 Task: Perform a partial fraction decomposition for a given rational function: (x^3 + 2)/(x^3 - x^2 - 4x - 4).
Action: Mouse moved to (875, 59)
Screenshot: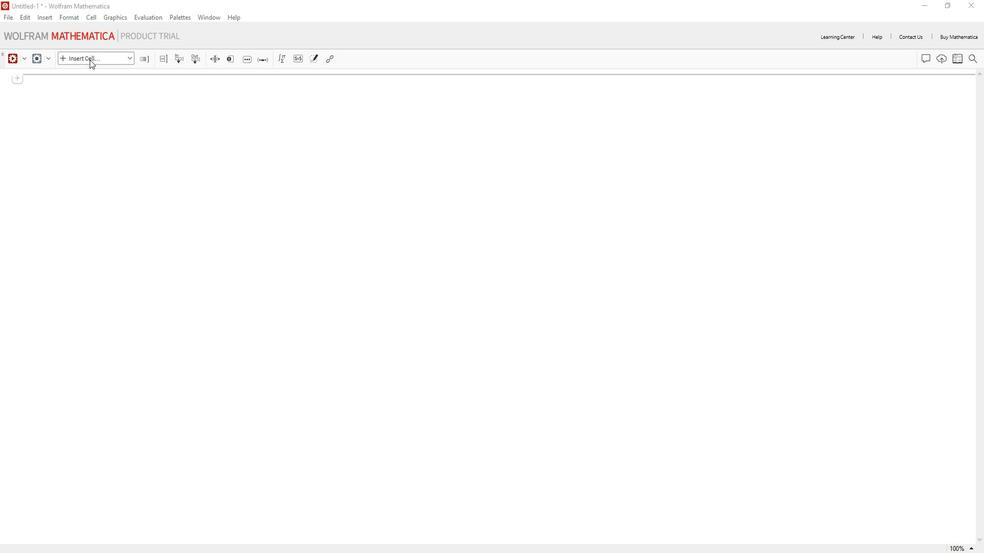 
Action: Mouse pressed left at (875, 59)
Screenshot: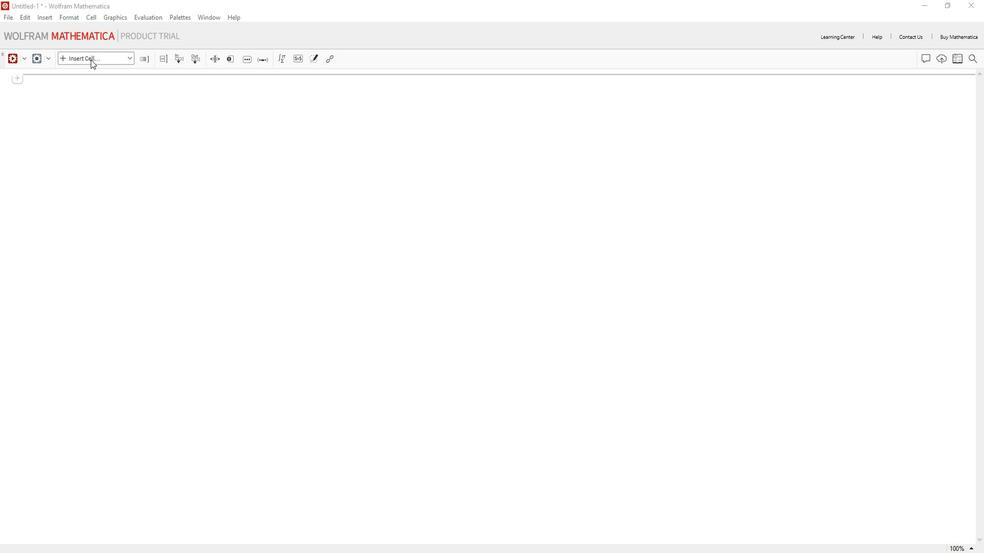 
Action: Mouse moved to (857, 80)
Screenshot: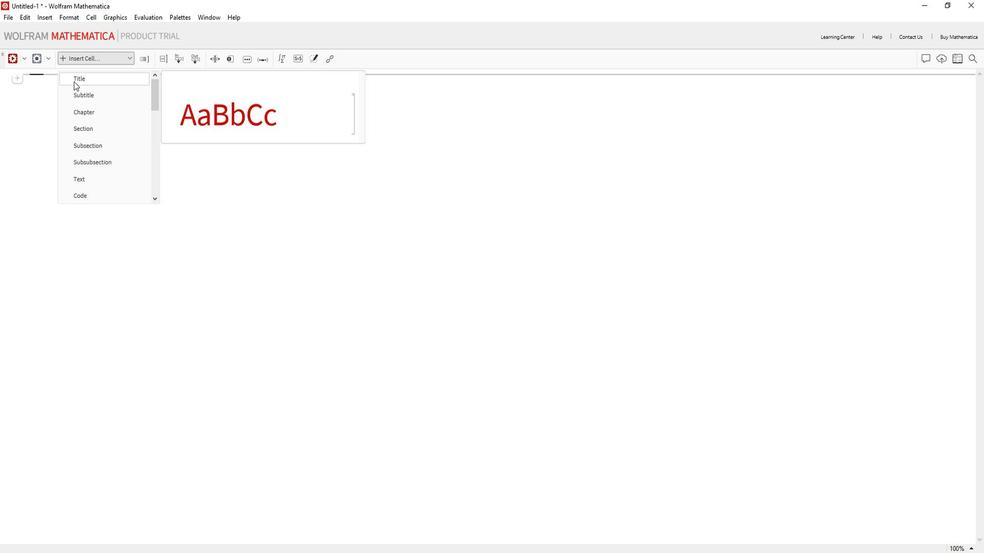 
Action: Mouse pressed left at (857, 80)
Screenshot: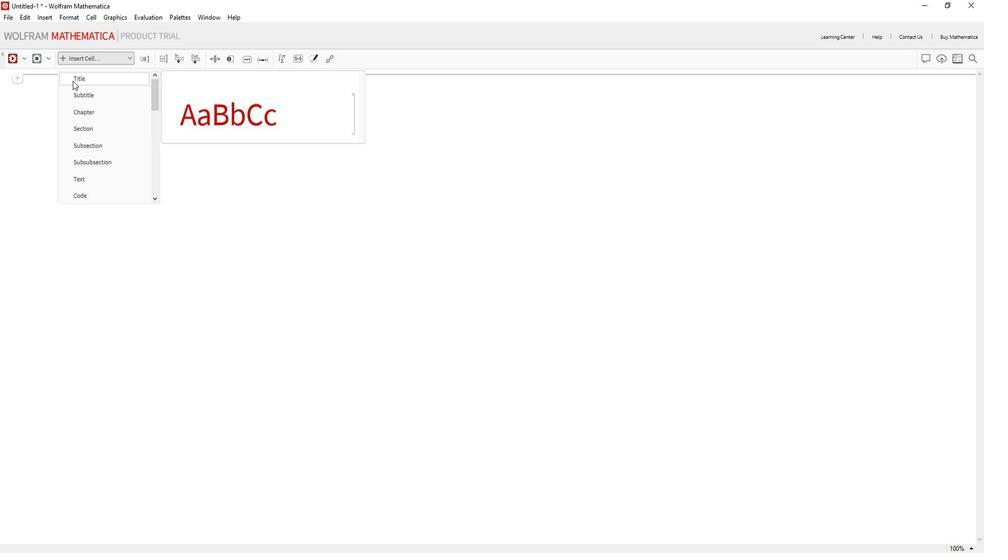 
Action: Key pressed <Key.shift>Perform<Key.space>a<Key.space>partial<Key.space>fraction<Key.space>decomposition
Screenshot: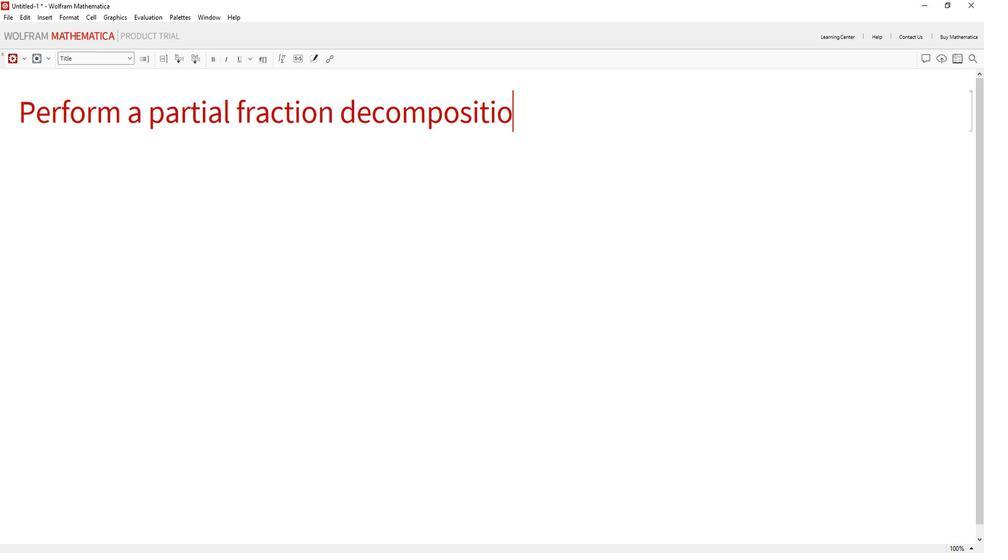 
Action: Mouse moved to (903, 212)
Screenshot: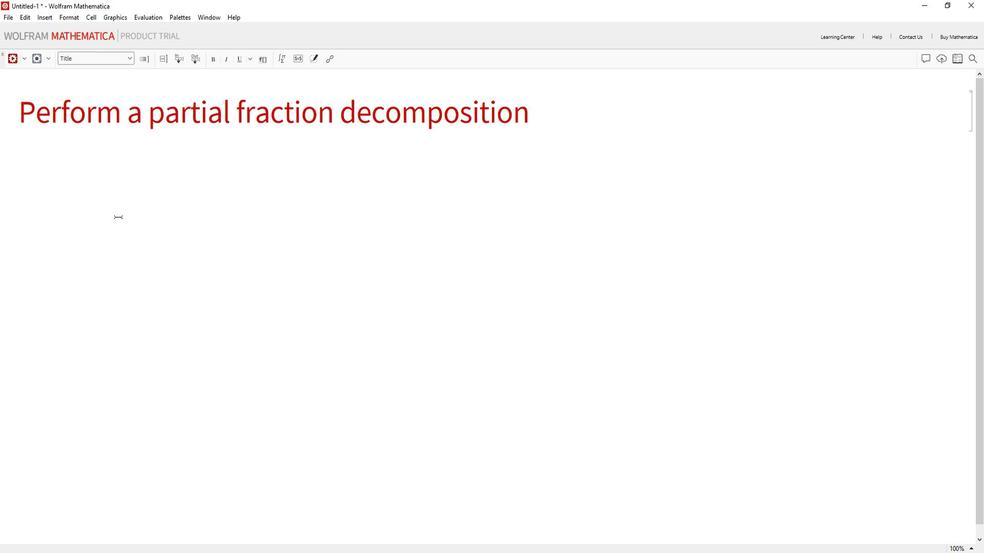 
Action: Mouse pressed left at (903, 212)
Screenshot: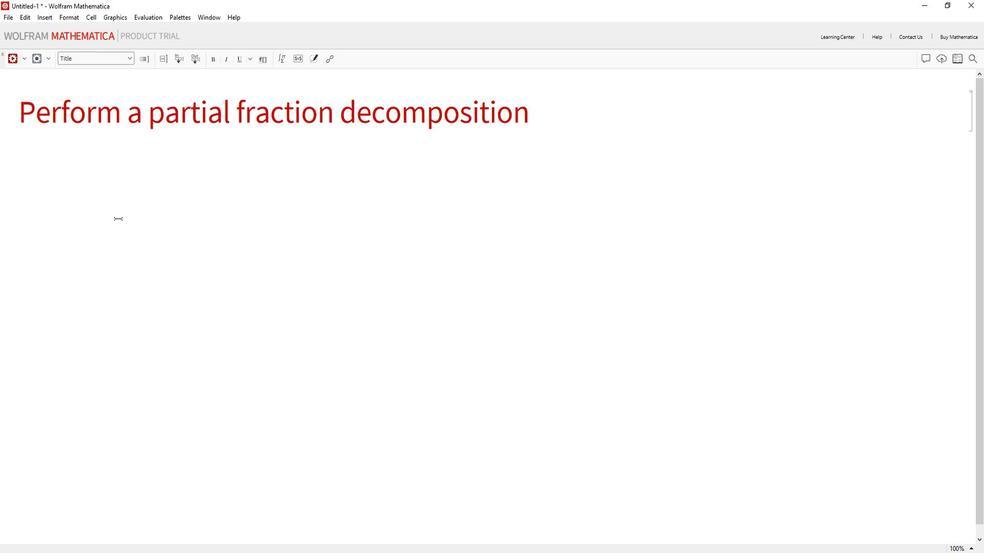 
Action: Mouse moved to (891, 56)
Screenshot: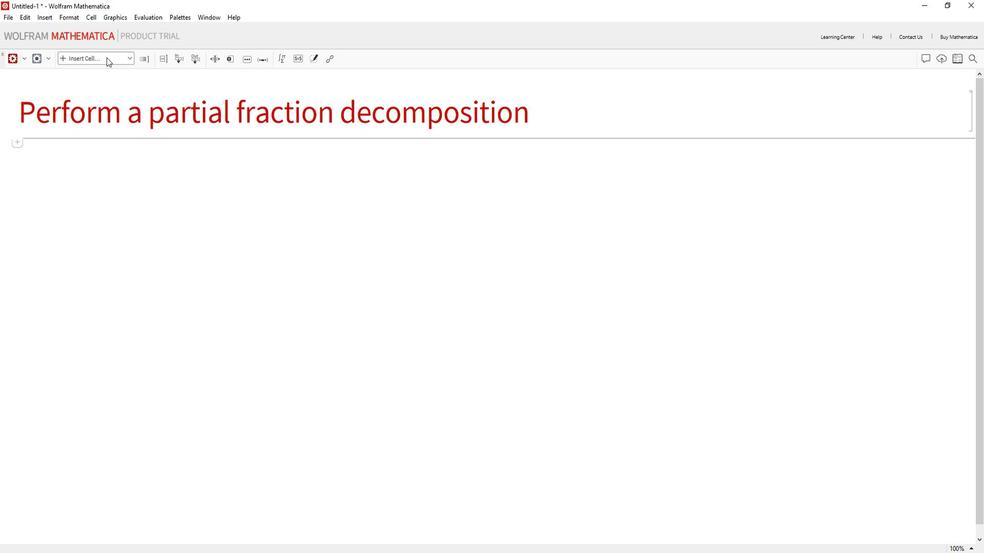 
Action: Mouse pressed left at (891, 56)
Screenshot: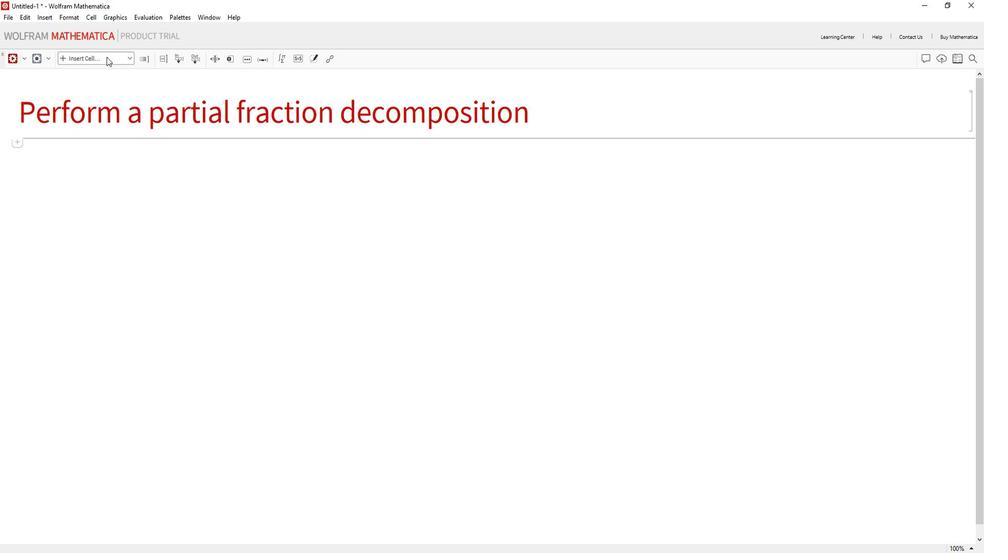 
Action: Mouse moved to (872, 193)
Screenshot: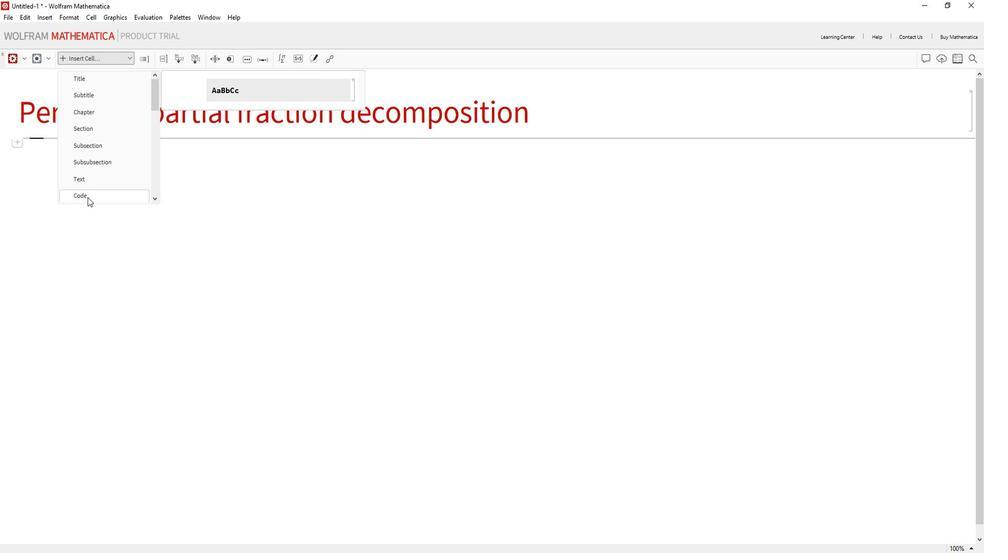 
Action: Mouse pressed left at (872, 193)
Screenshot: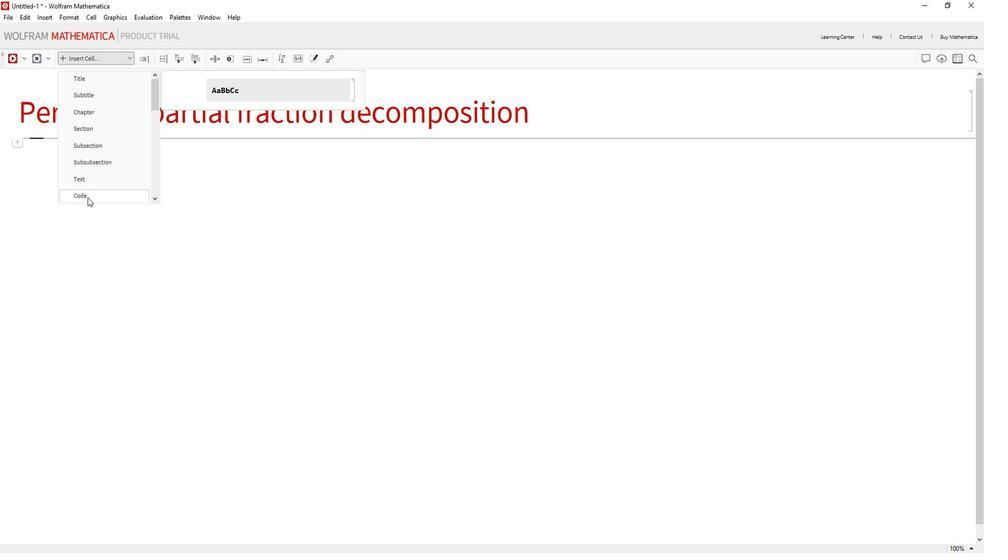 
Action: Mouse moved to (876, 154)
Screenshot: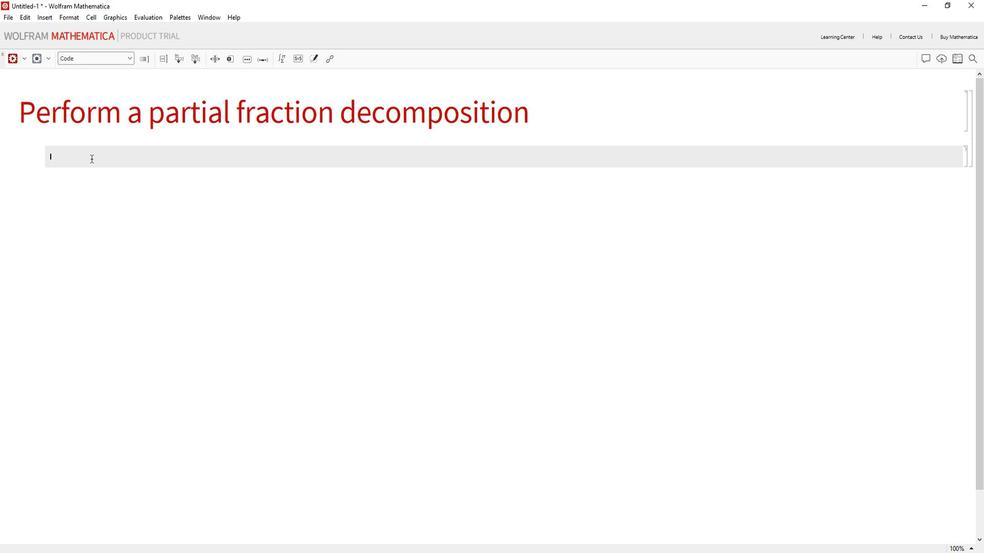 
Action: Mouse pressed left at (876, 154)
Screenshot: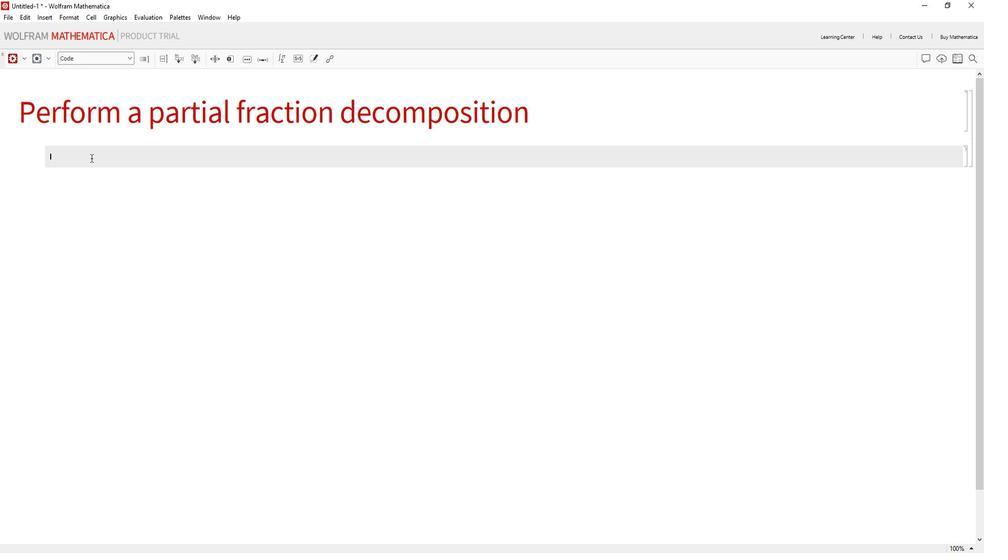 
Action: Mouse moved to (748, 171)
Screenshot: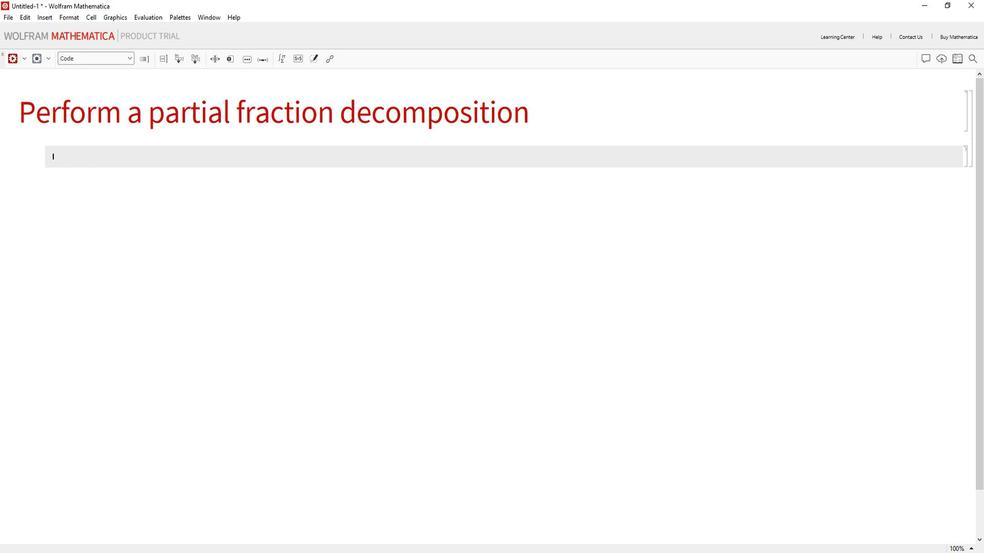 
Action: Mouse pressed left at (748, 171)
Screenshot: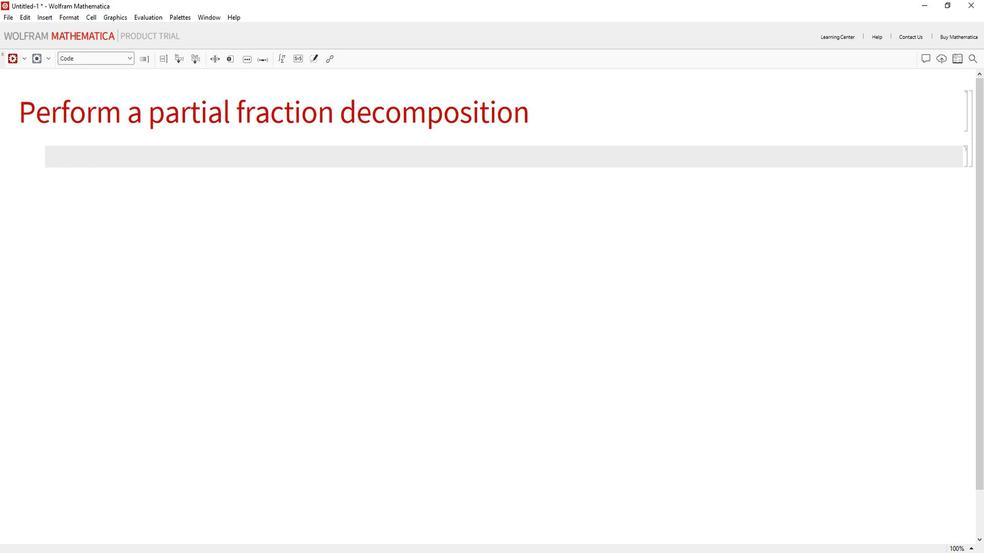 
Action: Mouse moved to (894, 152)
Screenshot: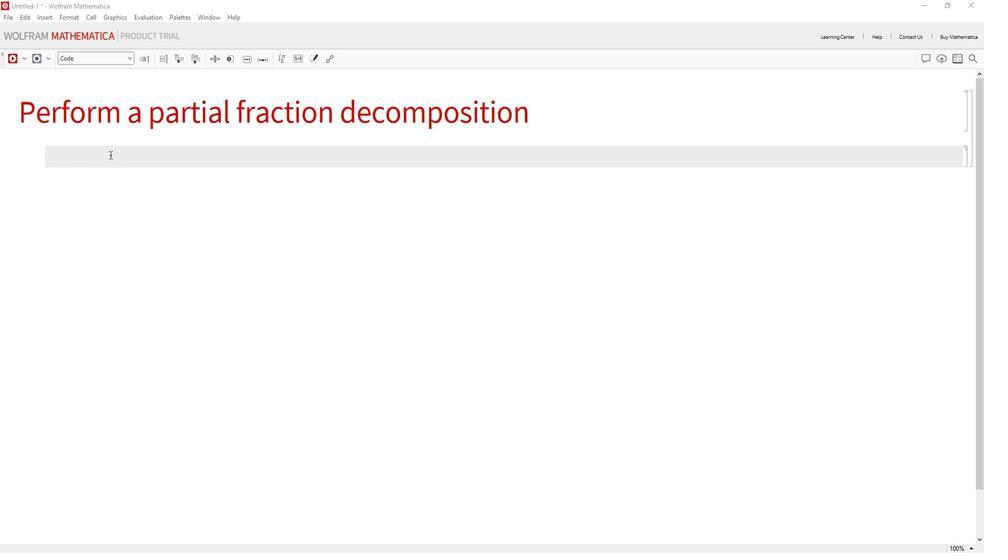 
Action: Mouse pressed left at (894, 152)
Screenshot: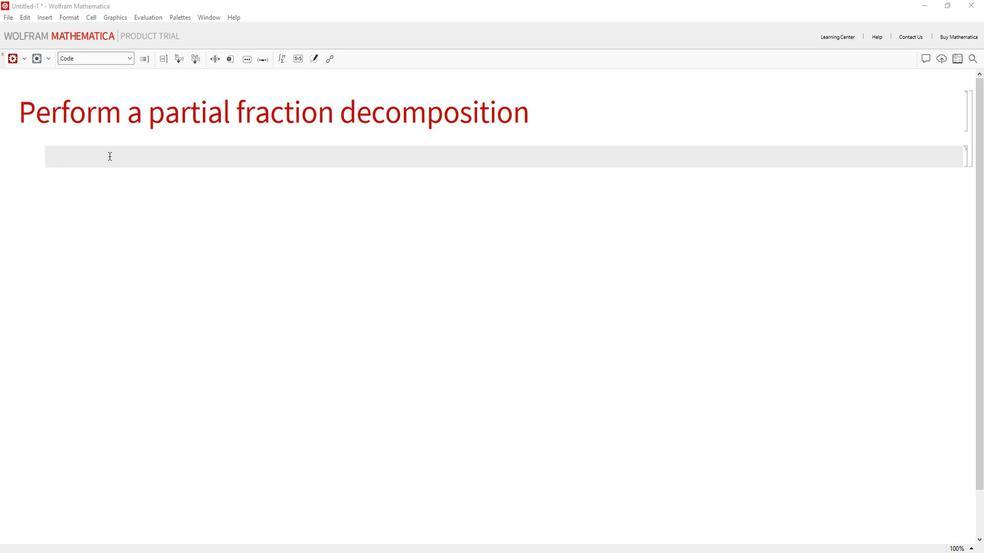 
Action: Key pressed expr<Key.space>=<Key.space><Key.shift_r><Key.shift_r><Key.shift_r><Key.shift_r><Key.shift_r>(x<Key.shift>^3<Key.space><Key.shift_r>+<Key.space>2<Key.right>/<Key.space><Key.shift_r><Key.shift_r><Key.shift_r><Key.shift_r><Key.shift_r><Key.shift_r><Key.shift_r><Key.shift_r><Key.shift_r>(x<Key.shift>^2<Key.backspace>3<Key.space>-<Key.space>x<Key.shift>^2<Key.space>-<Key.space>4x<Key.space>-4<Key.right>;<Key.enter><Key.enter>result<Key.enter><Key.space>=<Key.space><Key.shift>Apart[expr,<Key.space>x<Key.right><Key.enter><Key.enter>result<Key.enter>
Screenshot: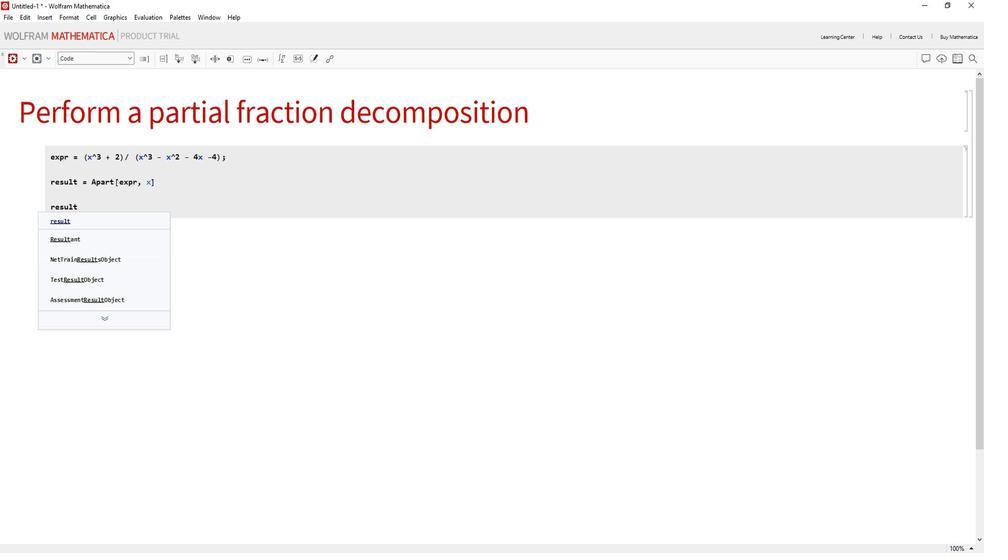 
Action: Mouse moved to (911, 204)
Screenshot: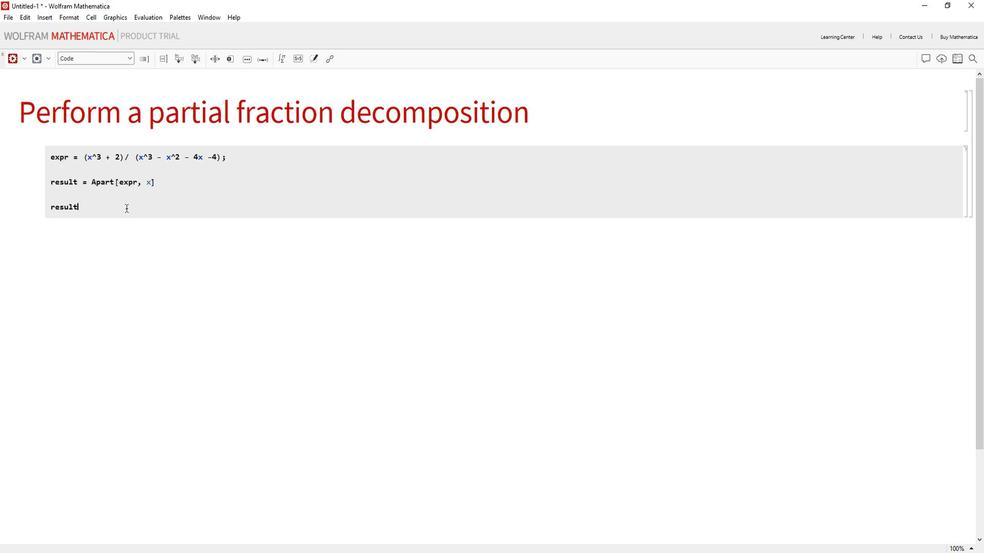 
Action: Mouse pressed left at (911, 204)
Screenshot: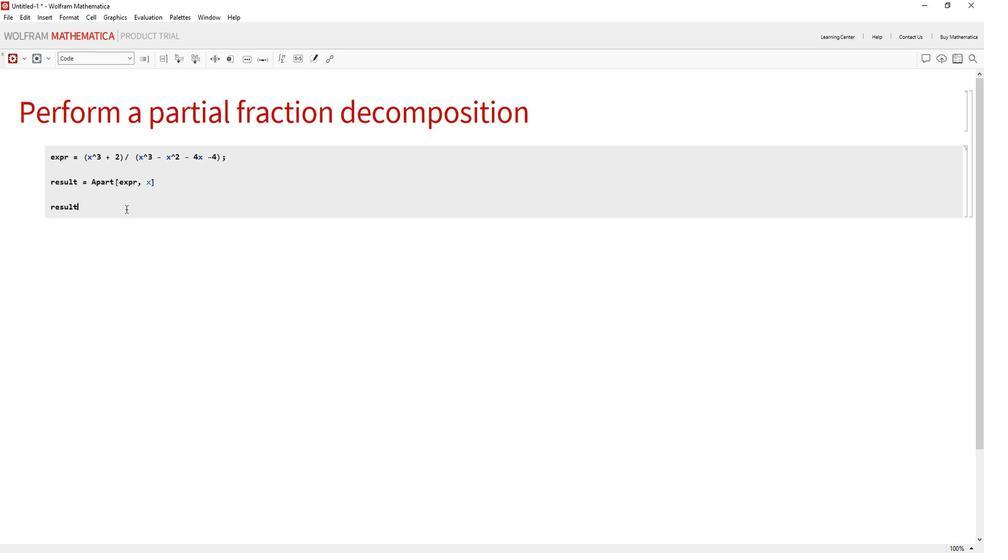
Action: Mouse moved to (797, 61)
Screenshot: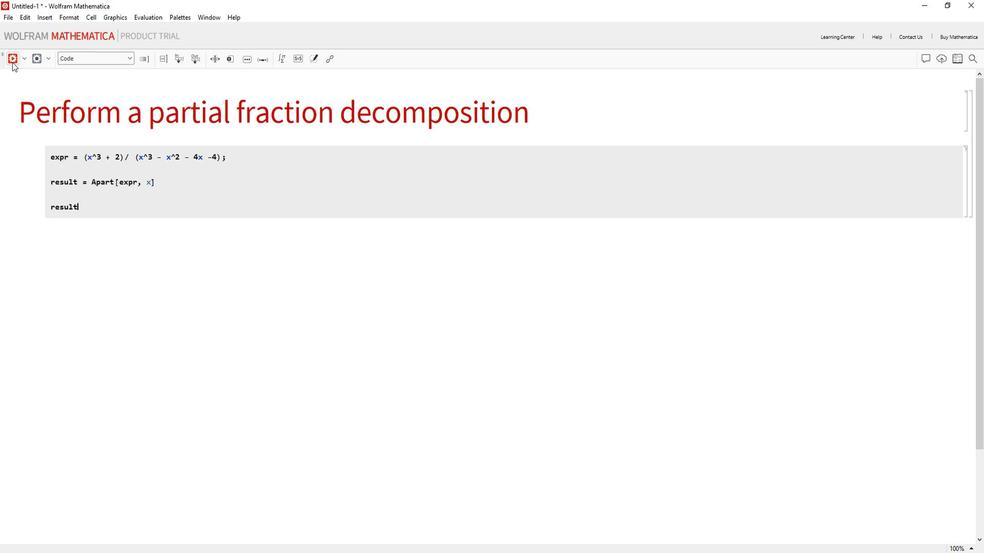 
Action: Mouse pressed left at (797, 61)
Screenshot: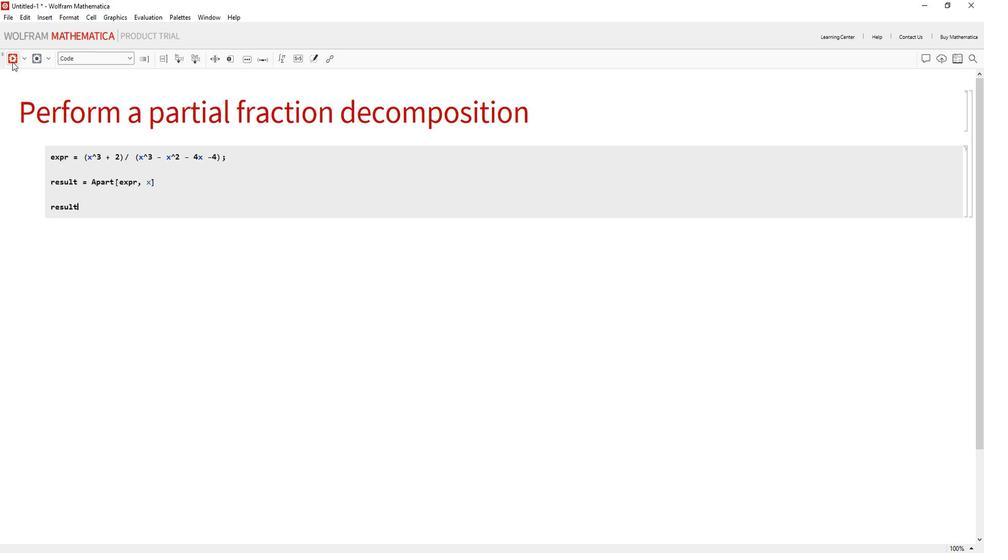 
Action: Mouse moved to (944, 241)
Screenshot: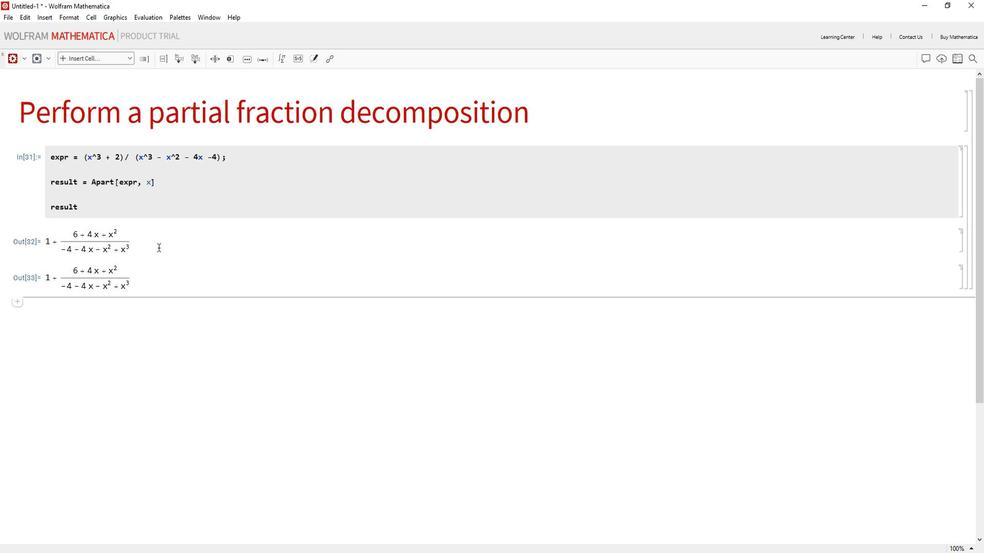 
